 Task: Forward email with the signature Jeffery Brown with the subject Thank you for your cover letter from softage.8@softage.net to softage.6@softage.net and softage.1@softage.net with BCC to softage.2@softage.net with the message Could you please schedule a follow-up meeting to discuss the implementation plan?
Action: Mouse moved to (1054, 178)
Screenshot: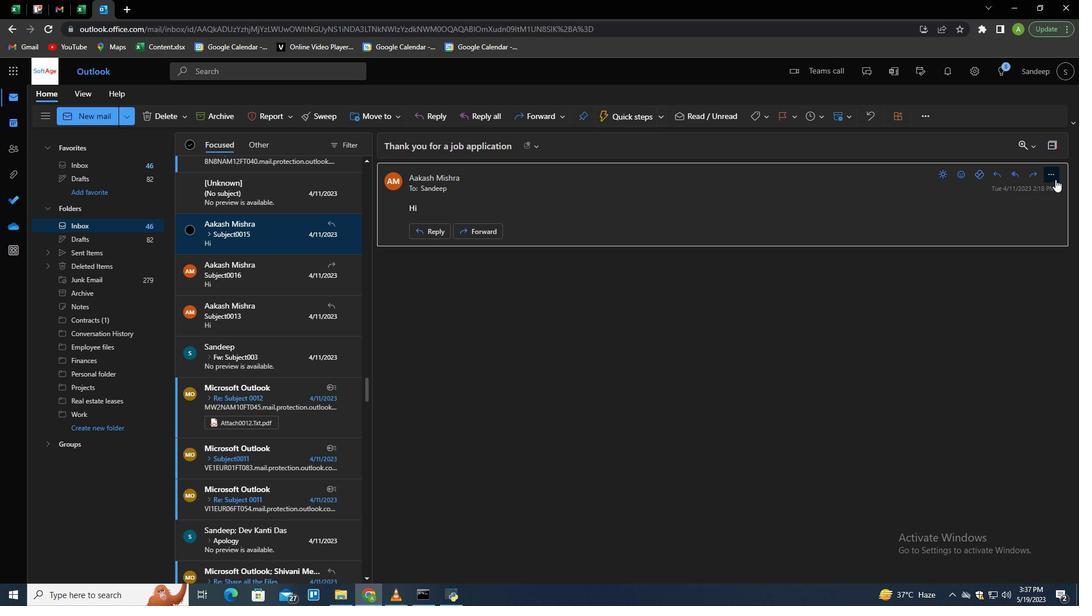 
Action: Mouse pressed left at (1054, 178)
Screenshot: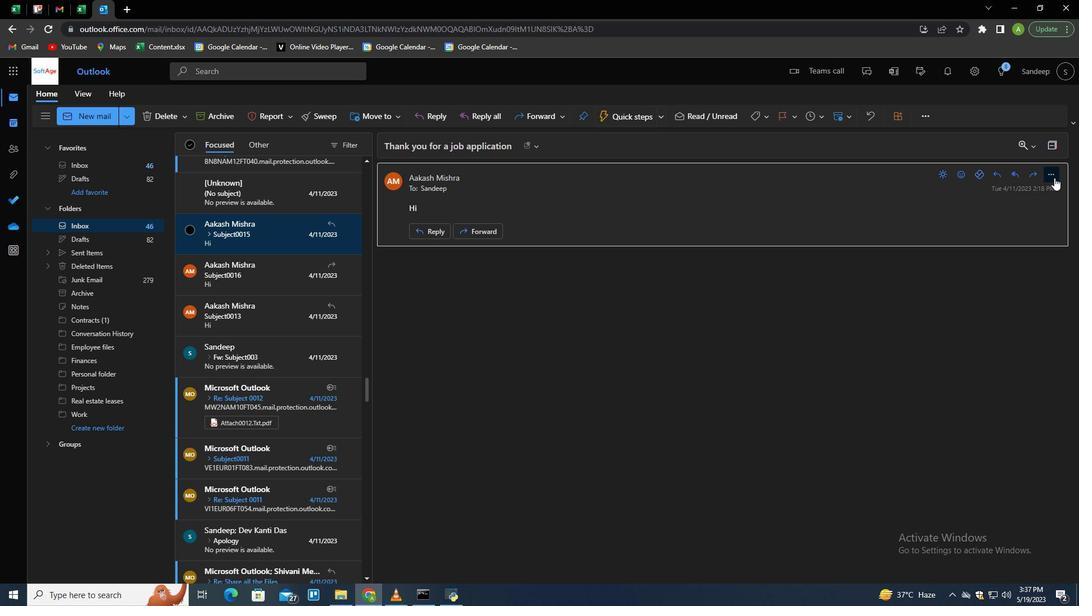 
Action: Mouse moved to (977, 236)
Screenshot: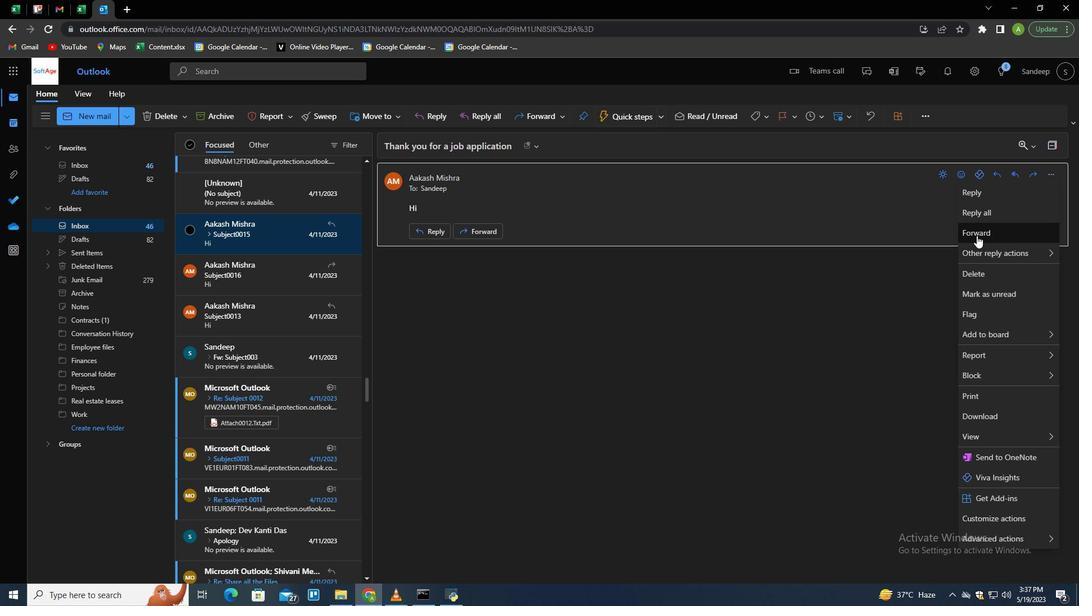 
Action: Mouse pressed left at (977, 236)
Screenshot: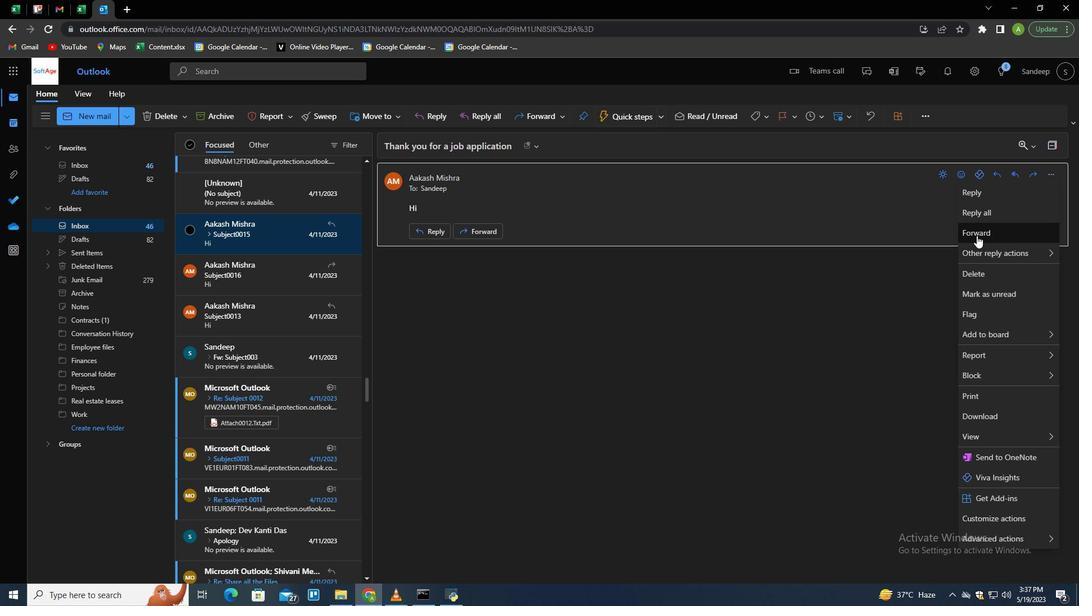 
Action: Mouse moved to (758, 117)
Screenshot: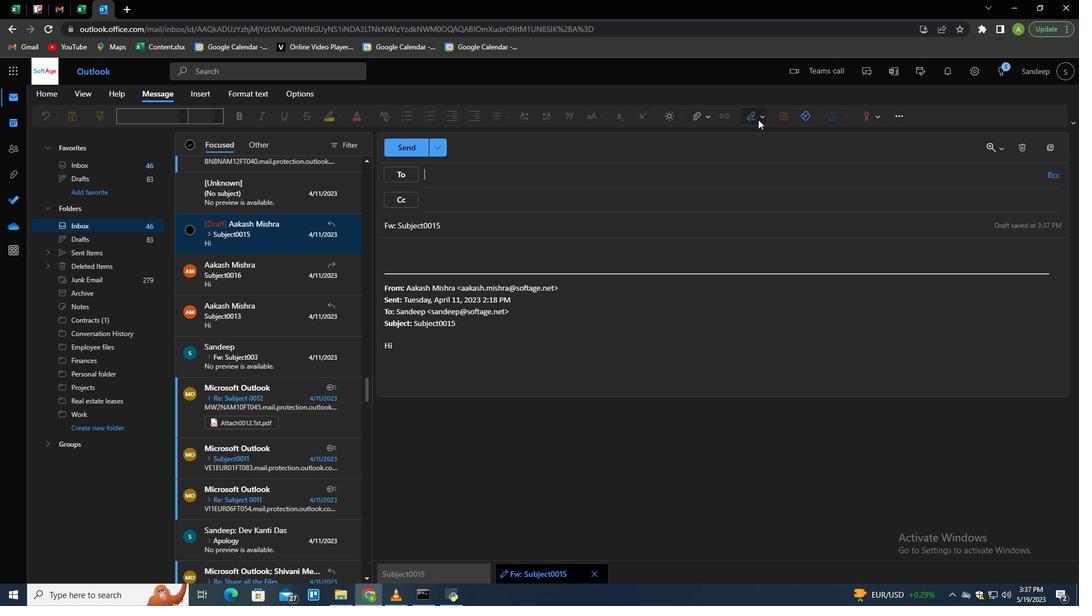 
Action: Mouse pressed left at (758, 117)
Screenshot: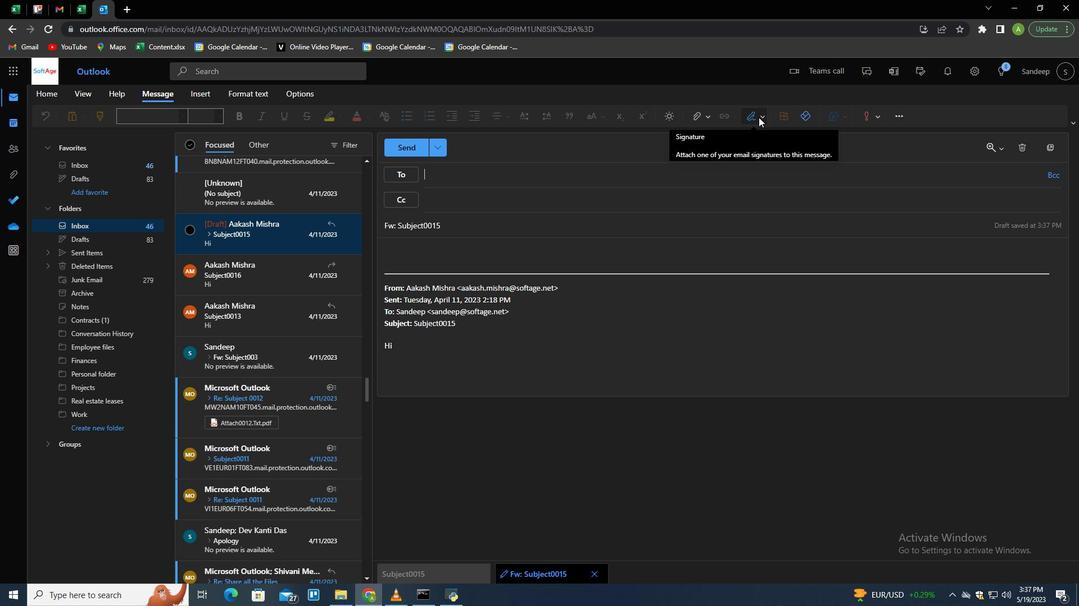 
Action: Mouse moved to (735, 157)
Screenshot: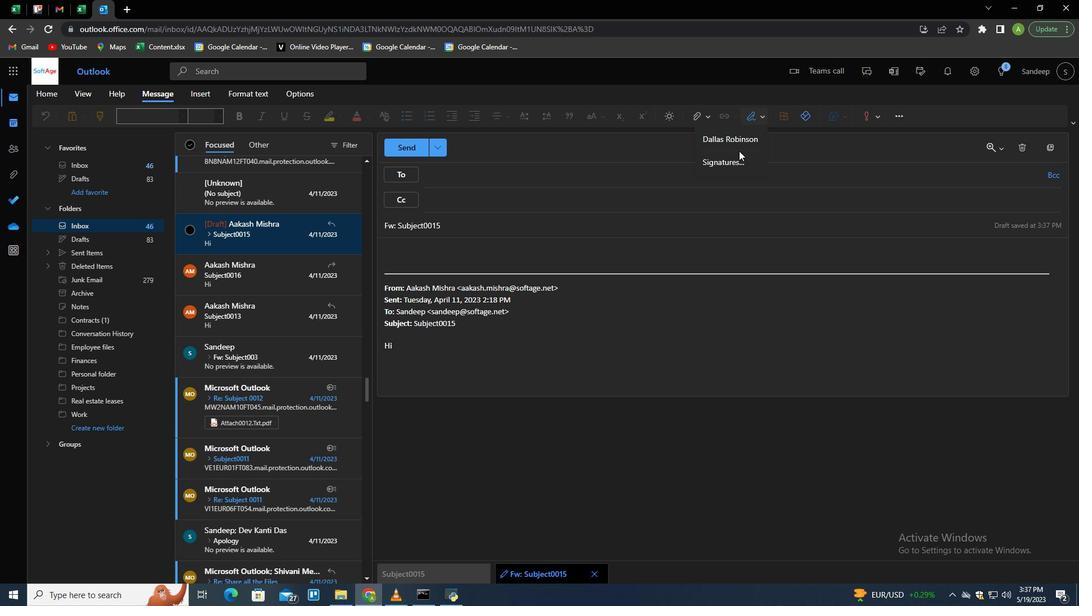 
Action: Mouse pressed left at (735, 157)
Screenshot: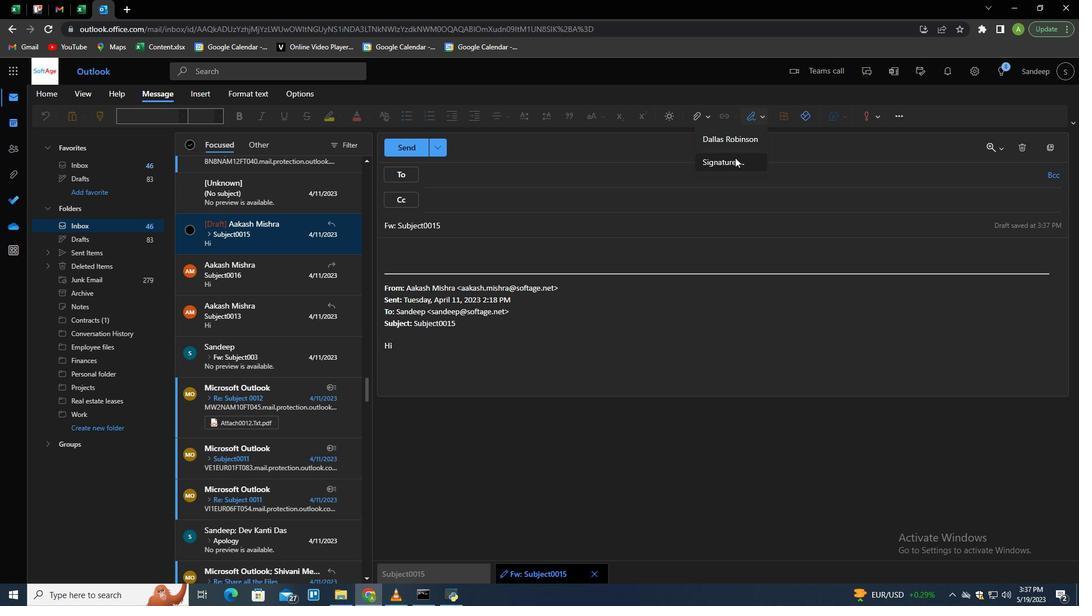 
Action: Mouse moved to (750, 207)
Screenshot: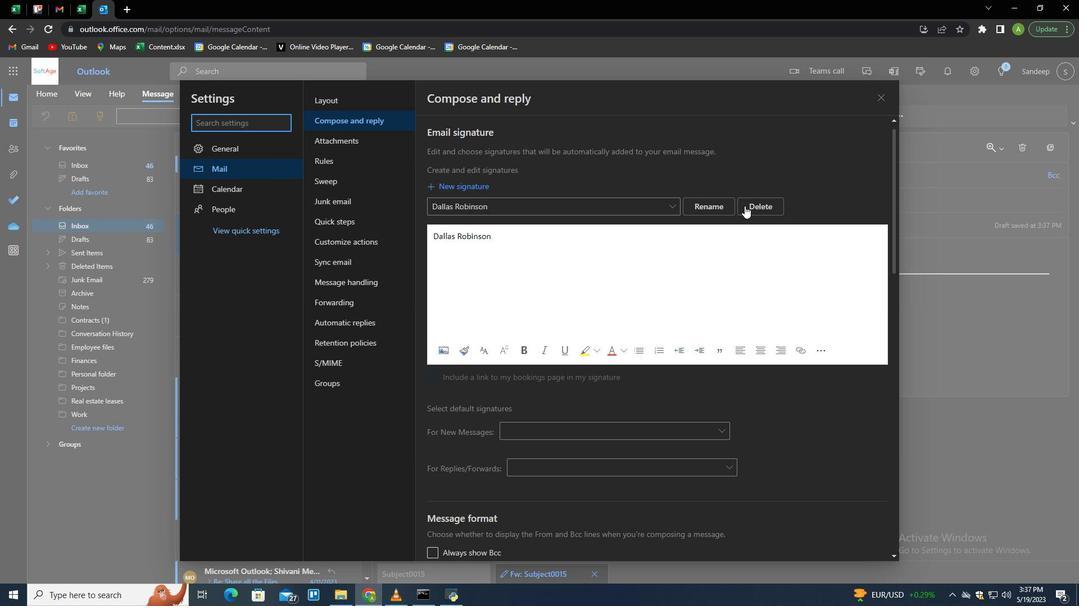 
Action: Mouse pressed left at (750, 207)
Screenshot: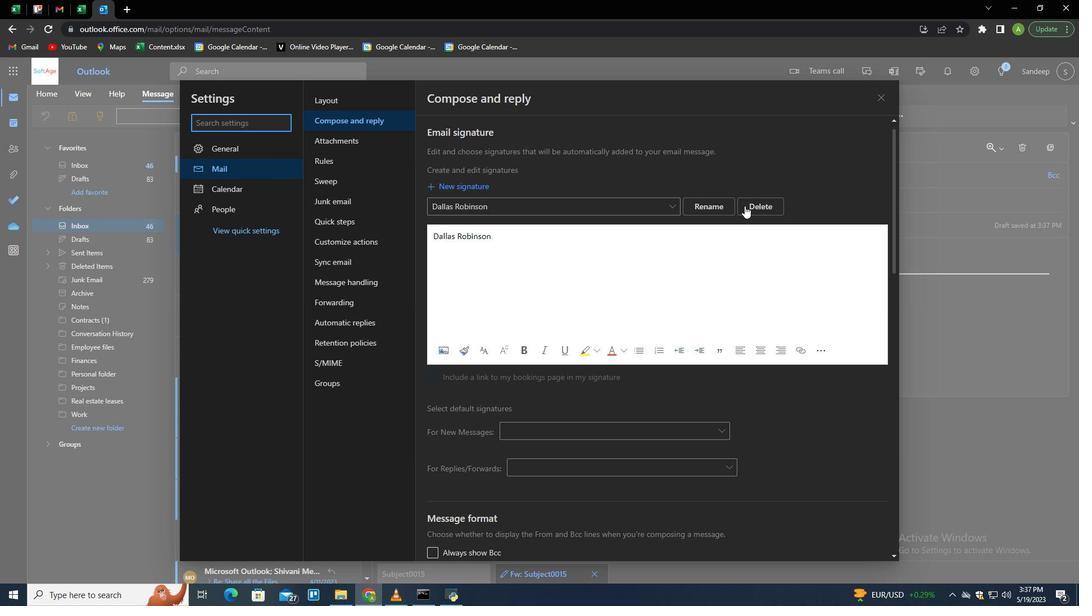 
Action: Mouse moved to (728, 207)
Screenshot: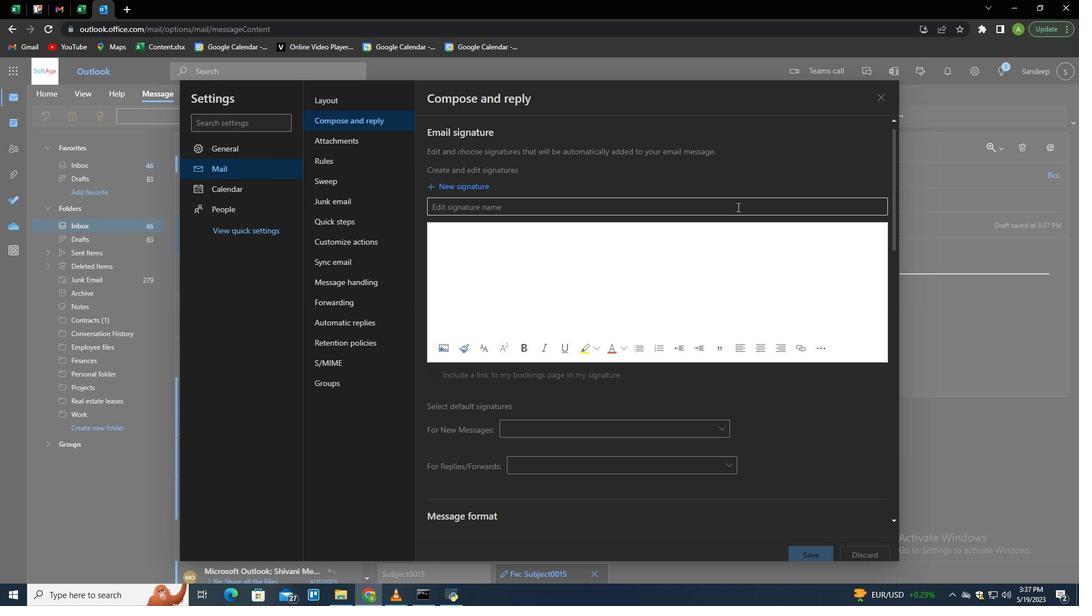 
Action: Mouse pressed left at (728, 207)
Screenshot: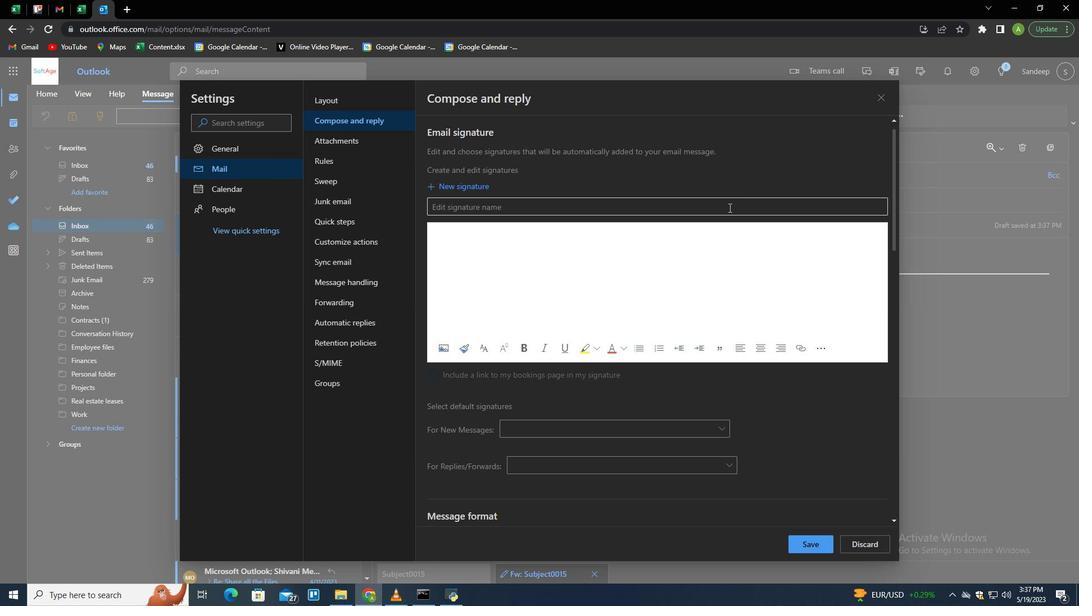 
Action: Mouse moved to (727, 208)
Screenshot: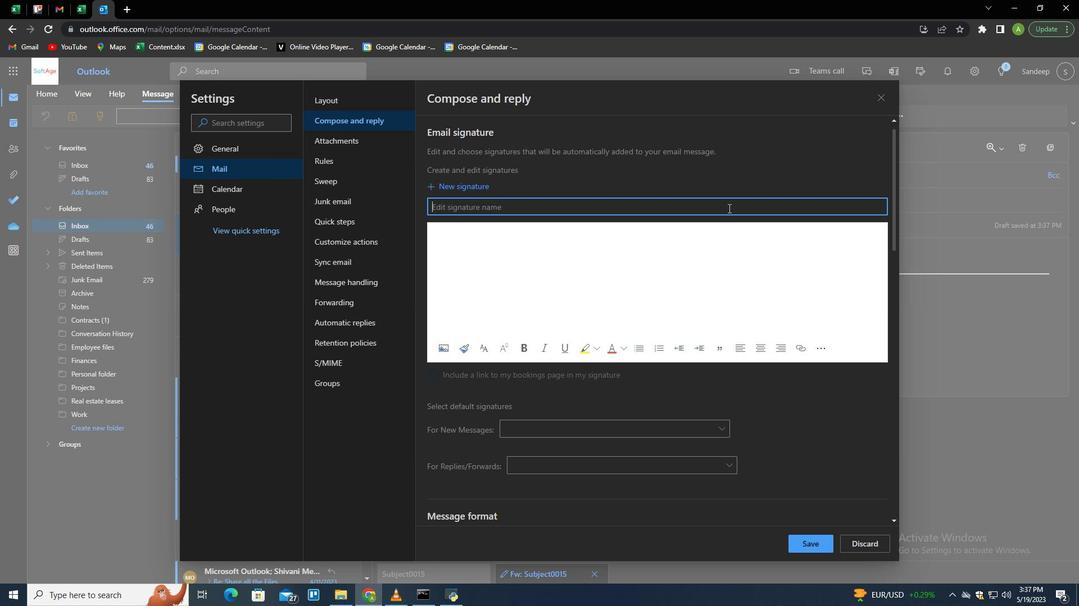 
Action: Key pressed <Key.shift>Jeffery<Key.space><Key.shift>Brown<Key.tab><Key.shift><Key.shift><Key.shift>Jeffery<Key.space><Key.shift>Brown
Screenshot: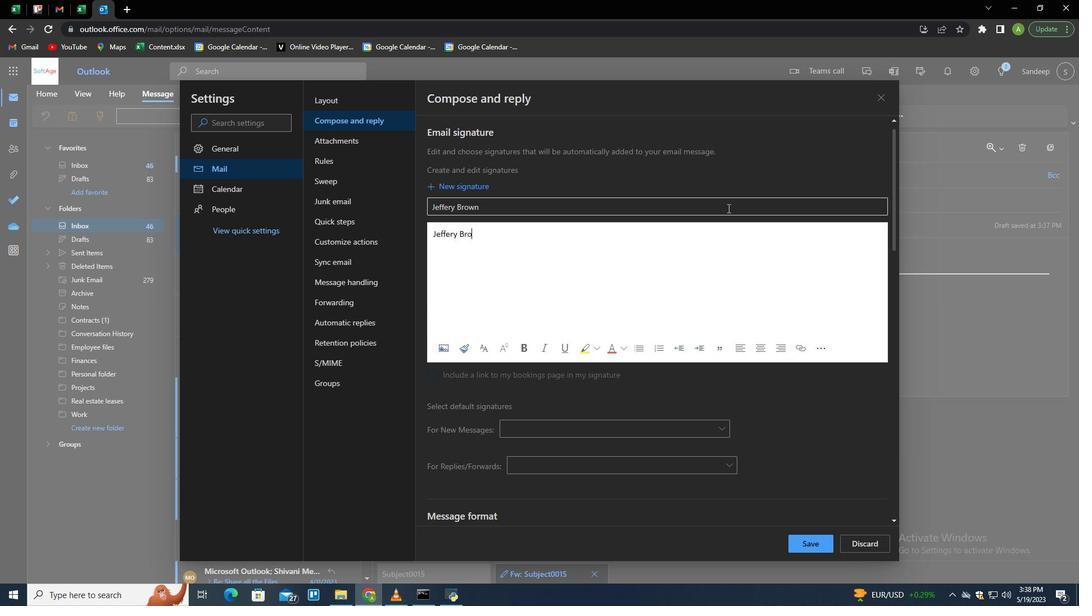 
Action: Mouse moved to (797, 538)
Screenshot: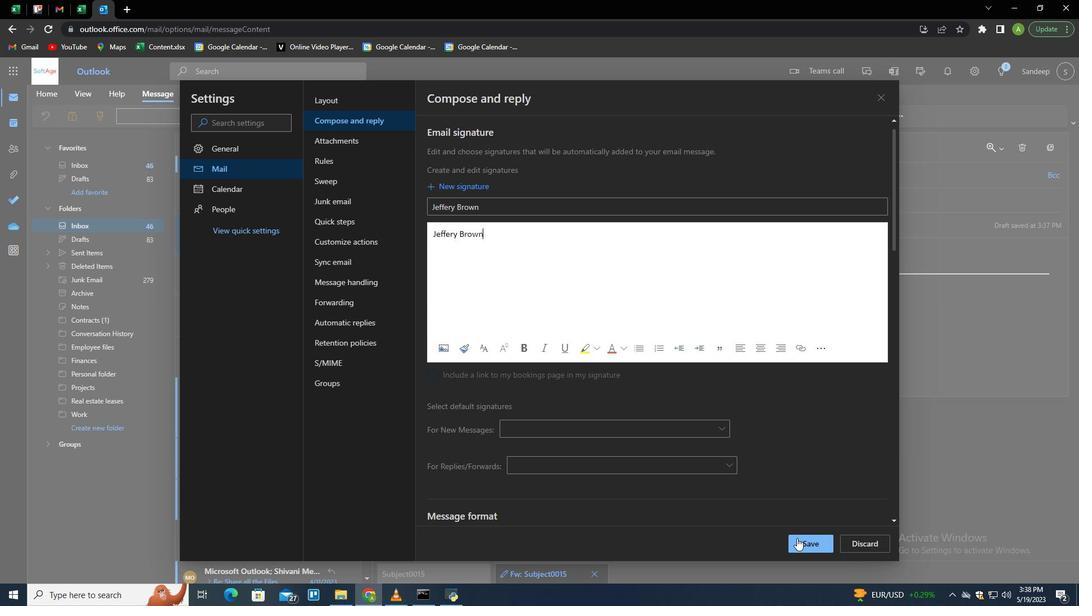 
Action: Mouse pressed left at (797, 538)
Screenshot: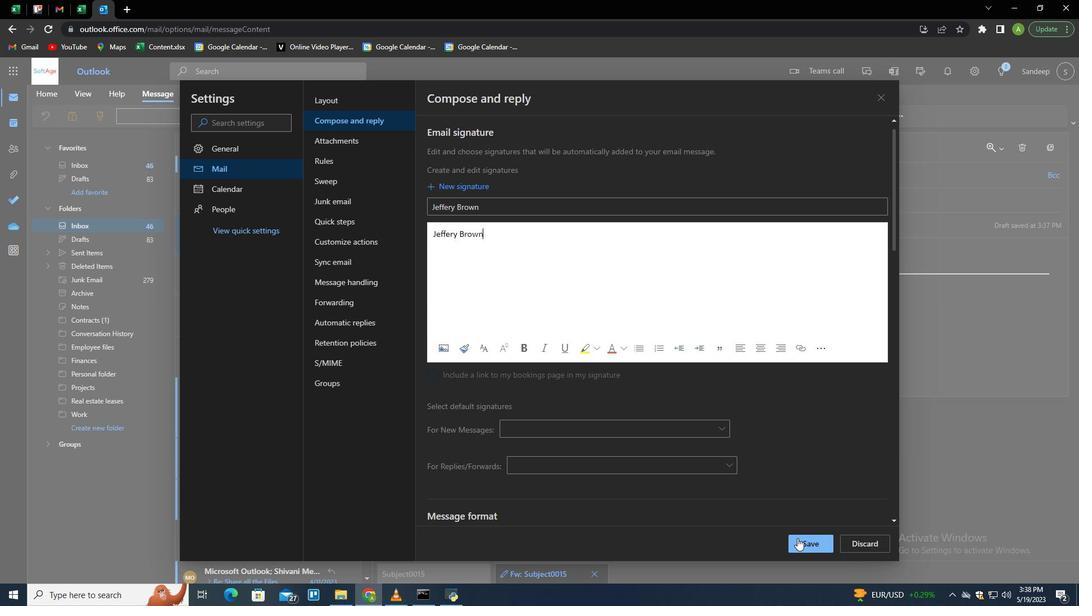 
Action: Mouse moved to (1012, 360)
Screenshot: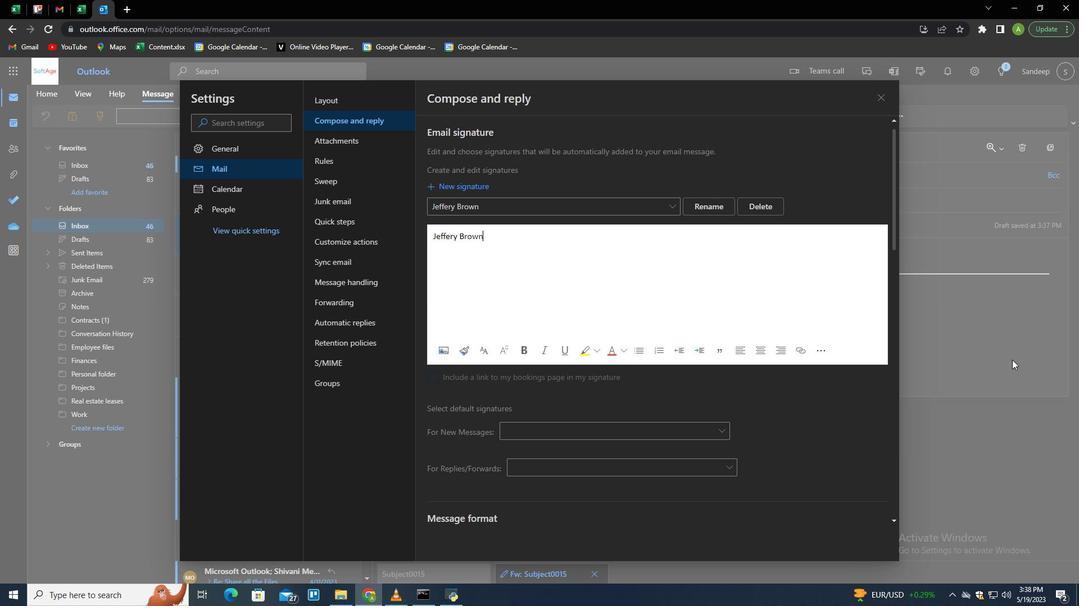 
Action: Mouse pressed left at (1012, 360)
Screenshot: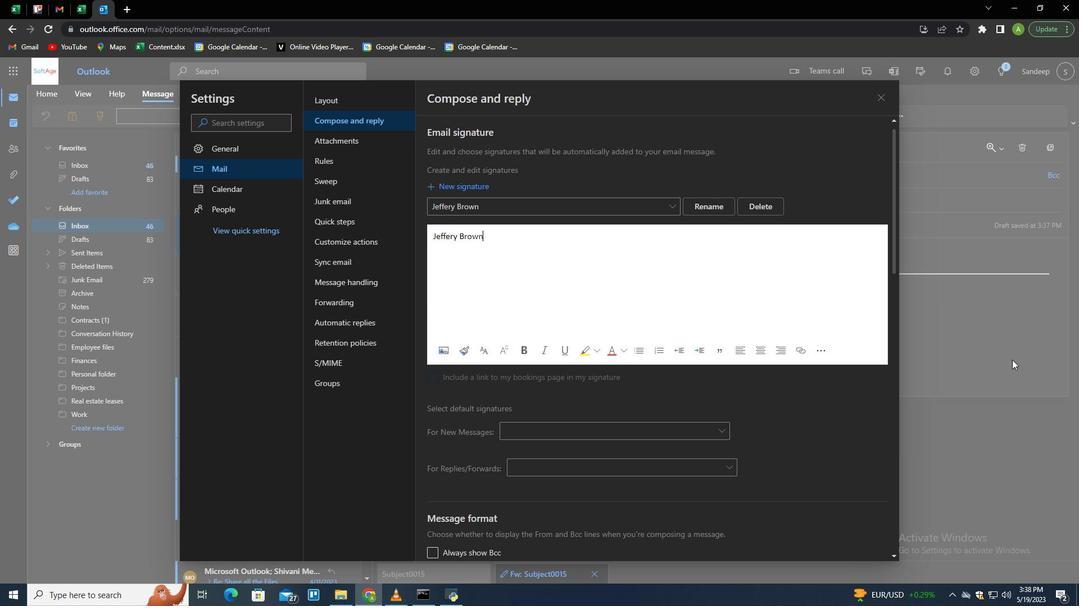 
Action: Mouse moved to (759, 120)
Screenshot: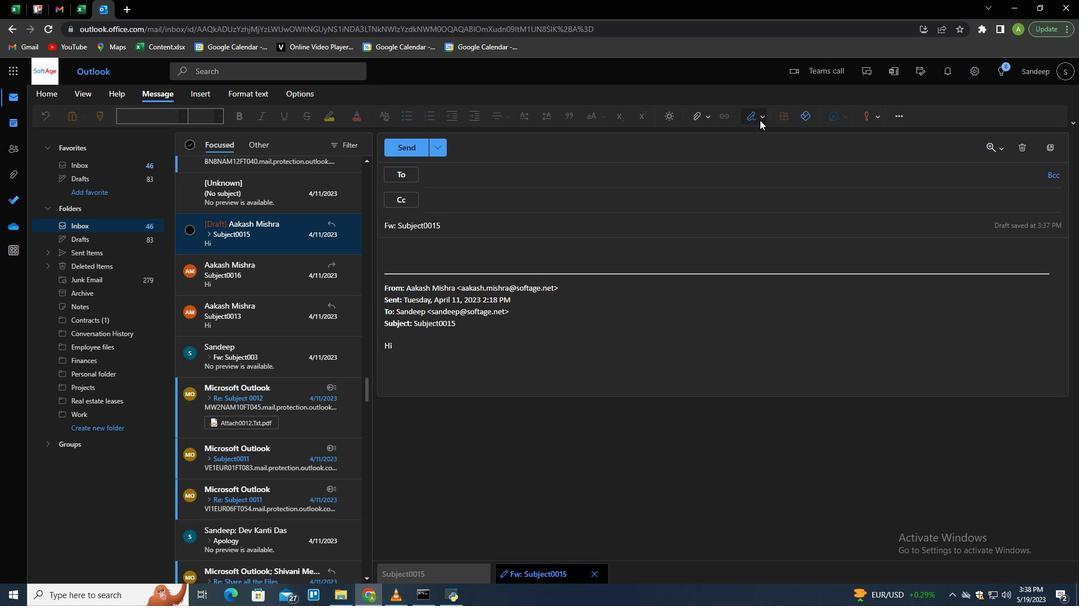 
Action: Mouse pressed left at (759, 120)
Screenshot: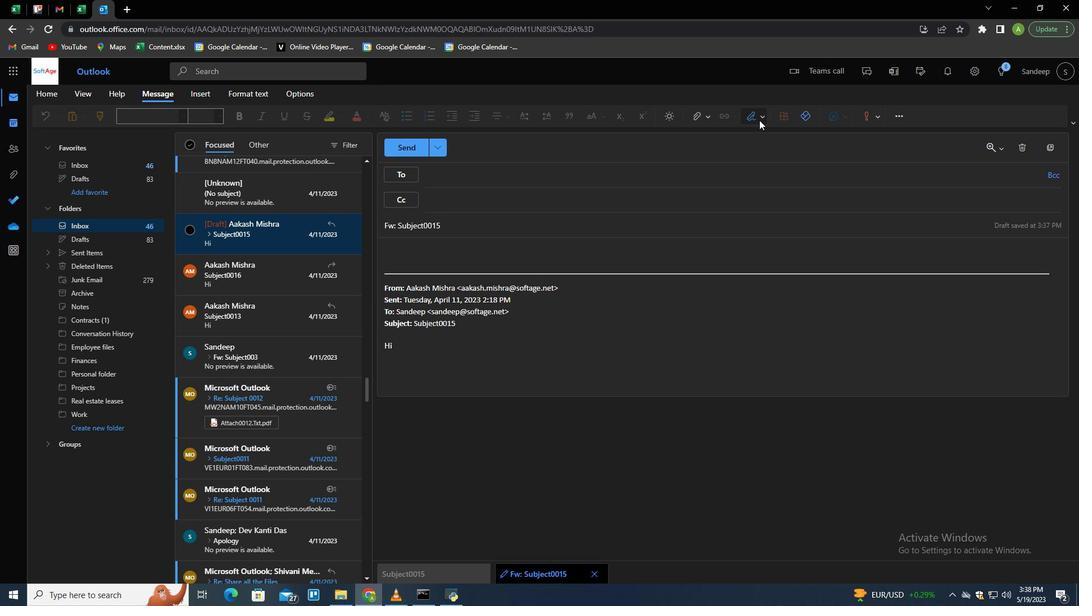 
Action: Mouse moved to (739, 140)
Screenshot: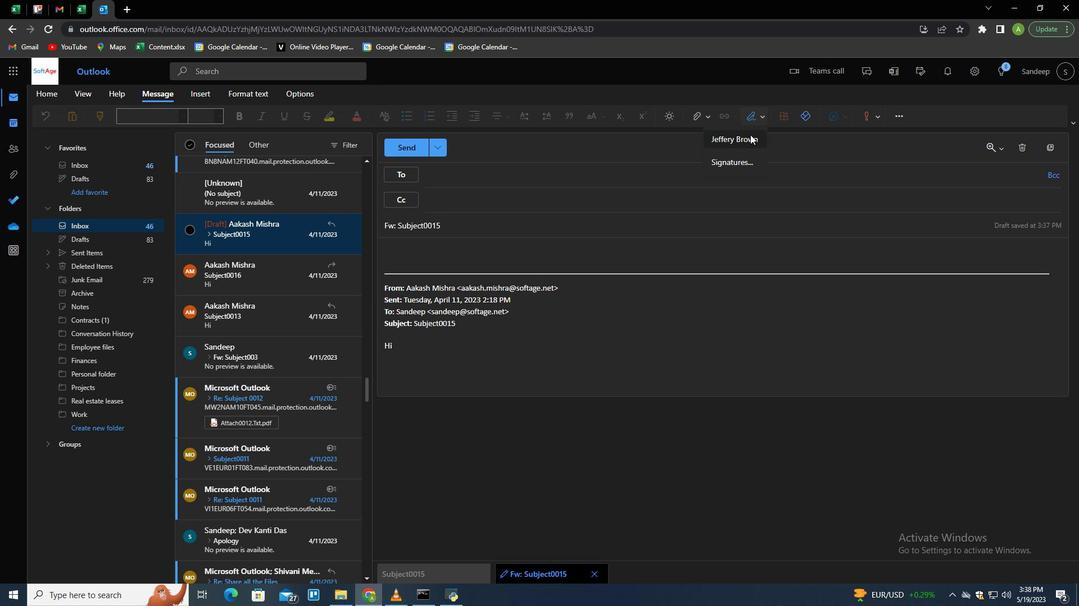 
Action: Mouse pressed left at (739, 140)
Screenshot: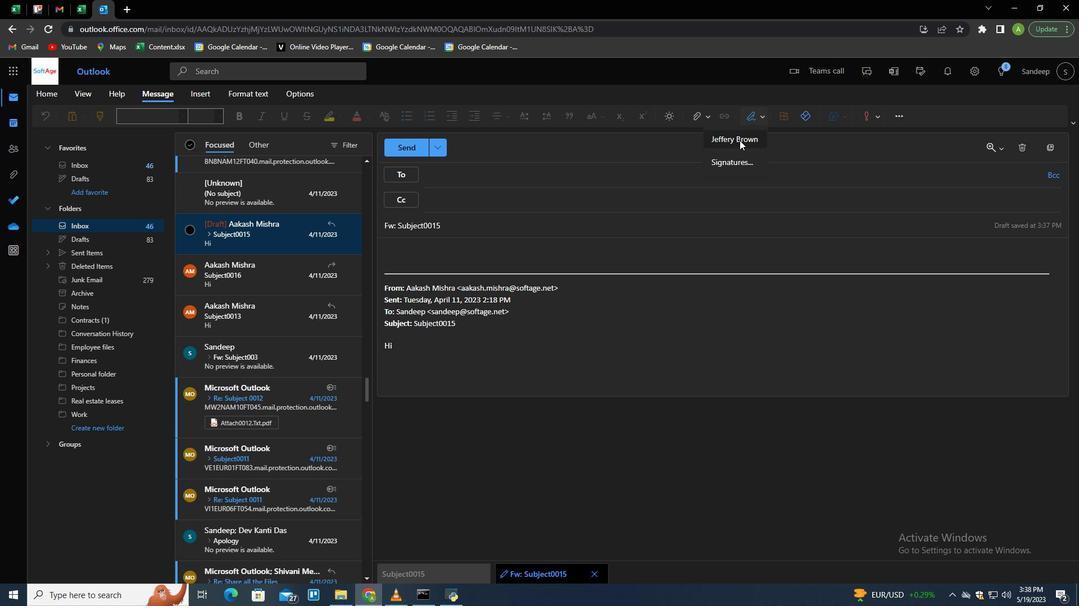 
Action: Mouse moved to (398, 227)
Screenshot: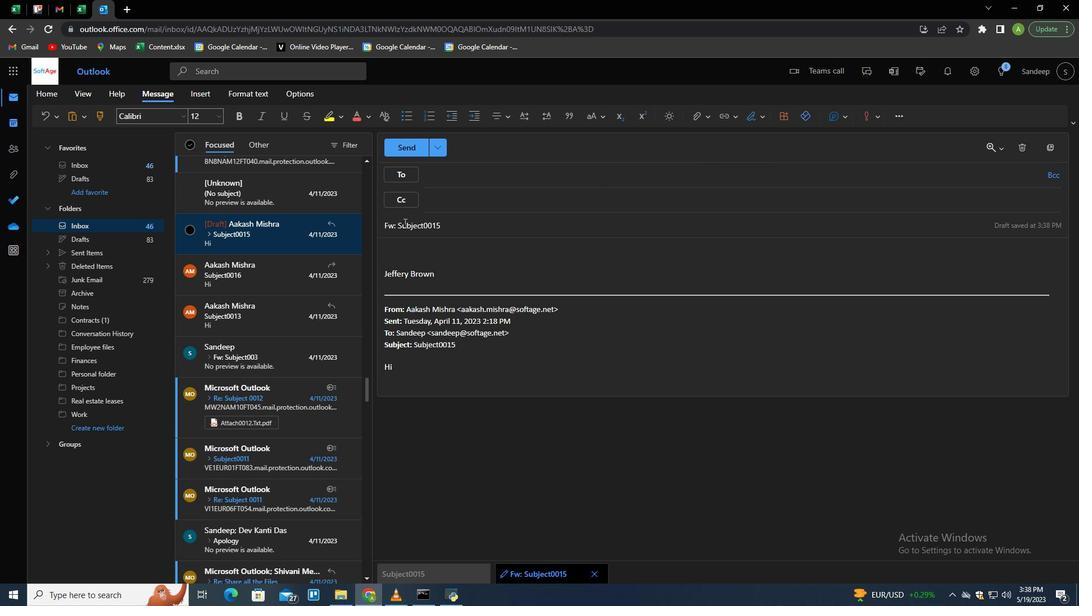 
Action: Mouse pressed left at (398, 227)
Screenshot: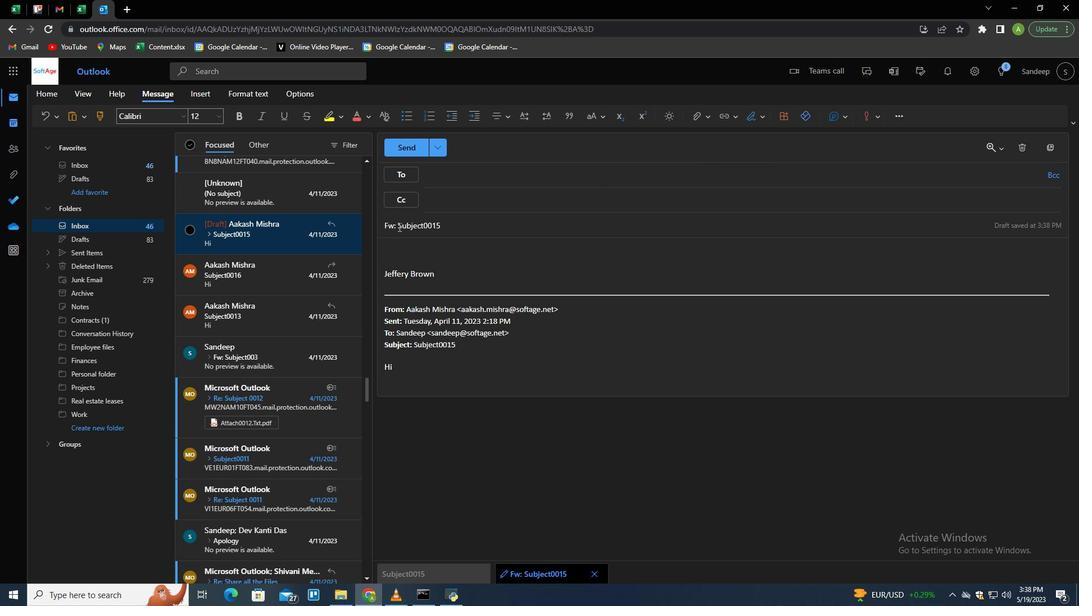 
Action: Mouse moved to (494, 238)
Screenshot: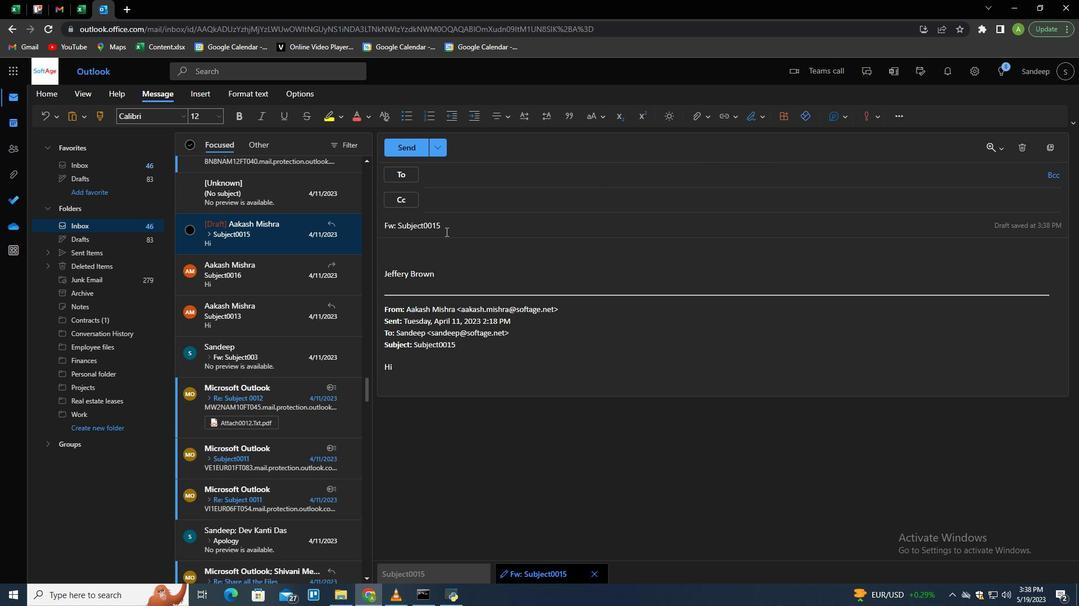 
Action: Key pressed <Key.shift_r><Key.end><Key.shift>Thank<Key.space>you<Key.space>for<Key.space>your<Key.space>cover<Key.space>letter
Screenshot: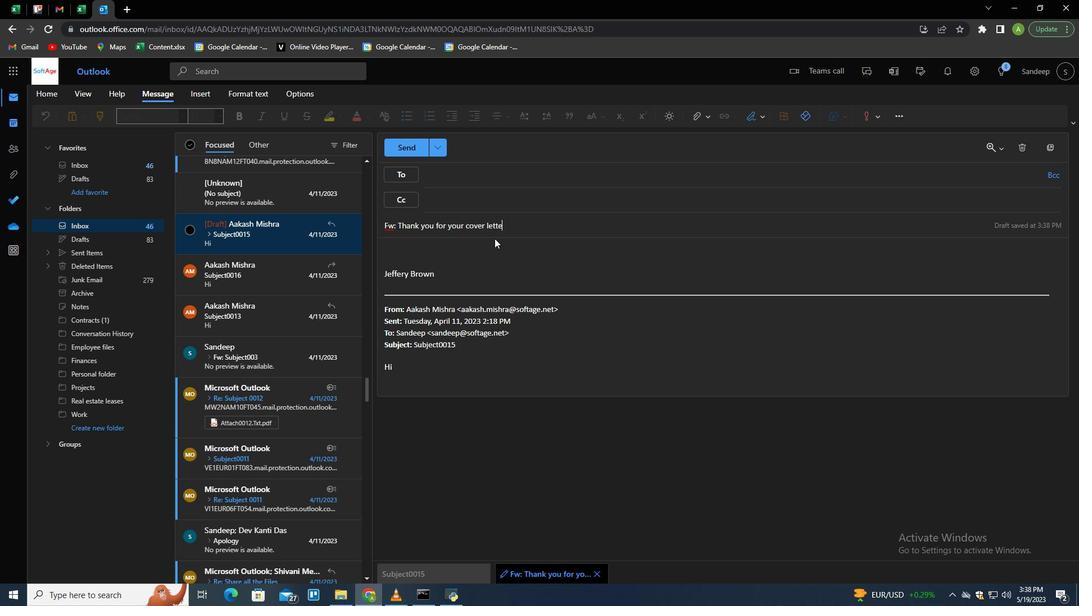 
Action: Mouse moved to (469, 177)
Screenshot: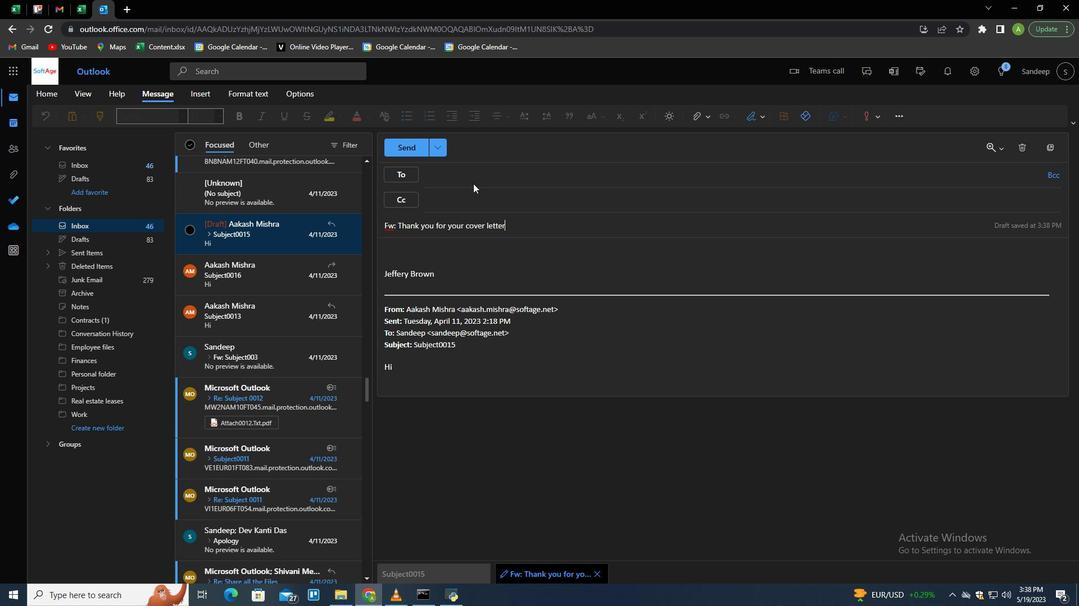 
Action: Mouse pressed left at (469, 177)
Screenshot: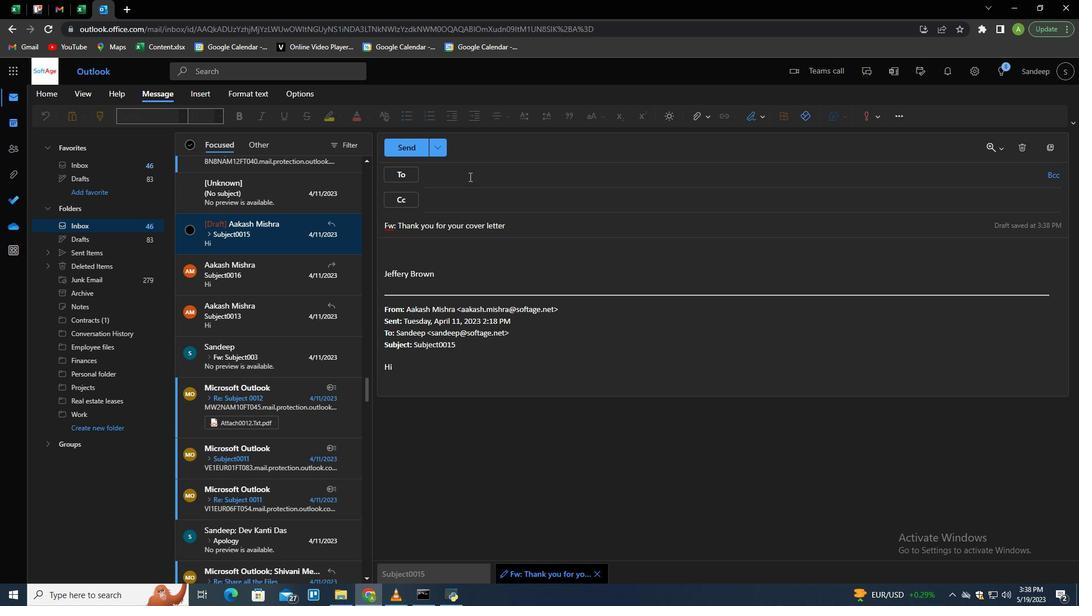 
Action: Key pressed softage.6<Key.shift>@softa.<Key.backspace>ge.net<Key.enter>softaga.2<Key.shift><Key.backspace>1<Key.shift>@softag.e<Key.backspace><Key.backspace>e.ent<Key.backspace><Key.backspace><Key.backspace>net<Key.enter><Key.backspace>softage.1<Key.shift>@softage.net
Screenshot: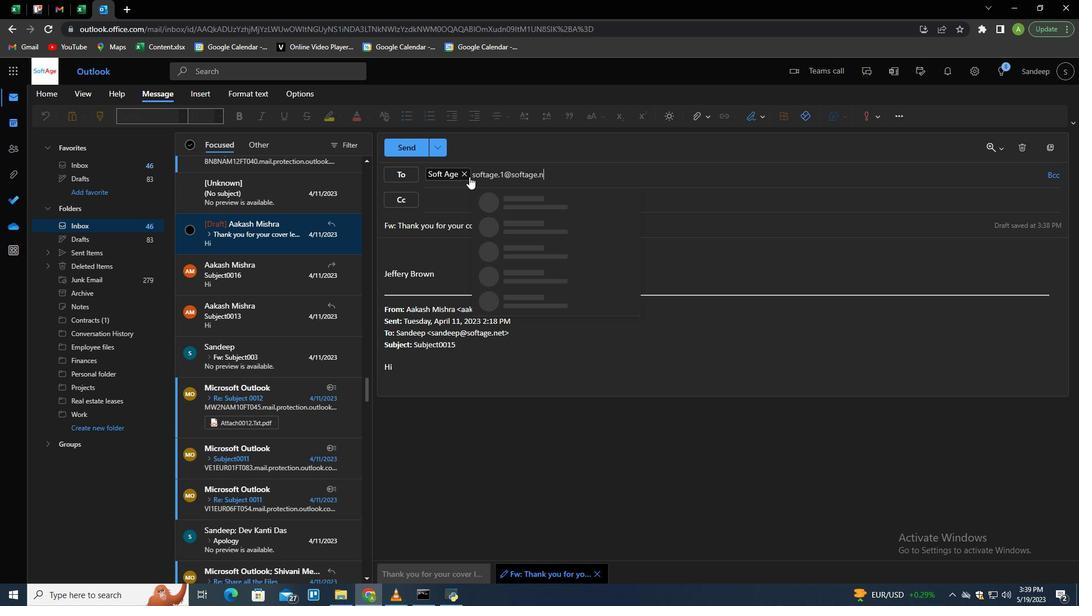 
Action: Mouse moved to (541, 202)
Screenshot: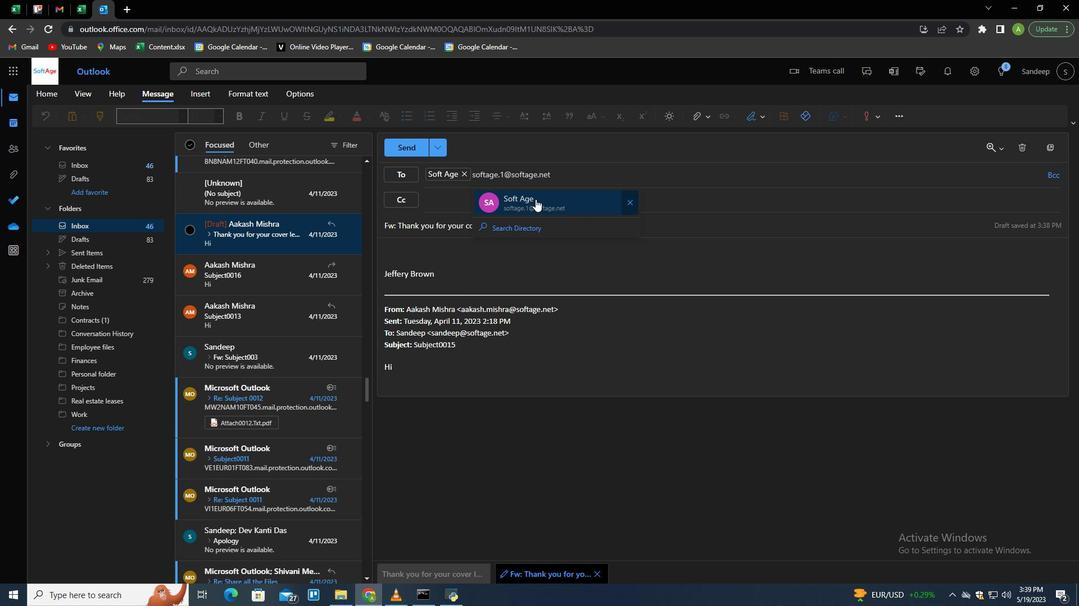 
Action: Mouse pressed left at (541, 202)
Screenshot: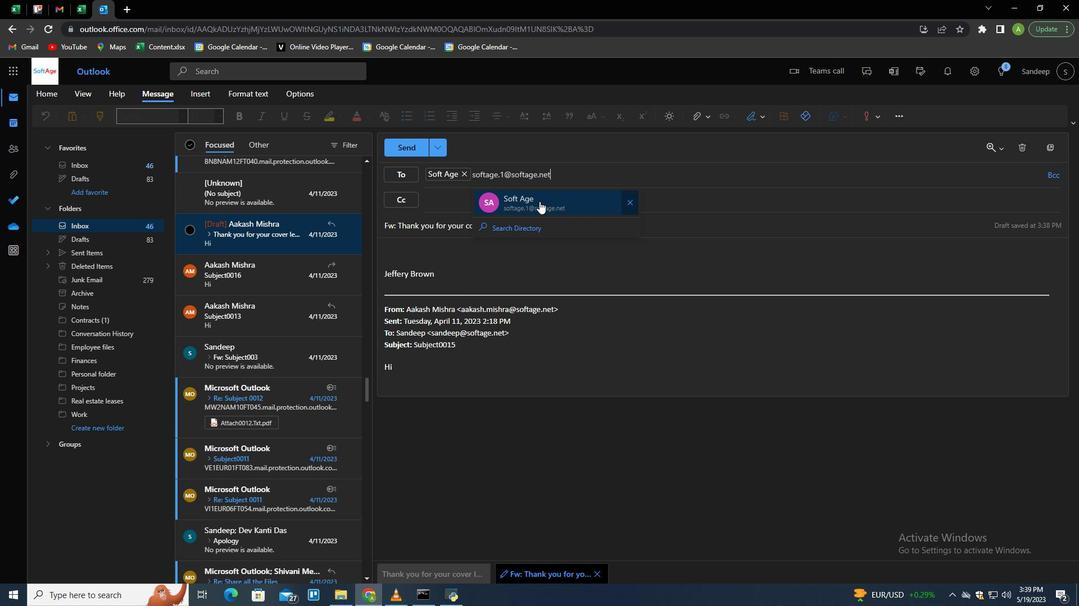 
Action: Mouse moved to (478, 202)
Screenshot: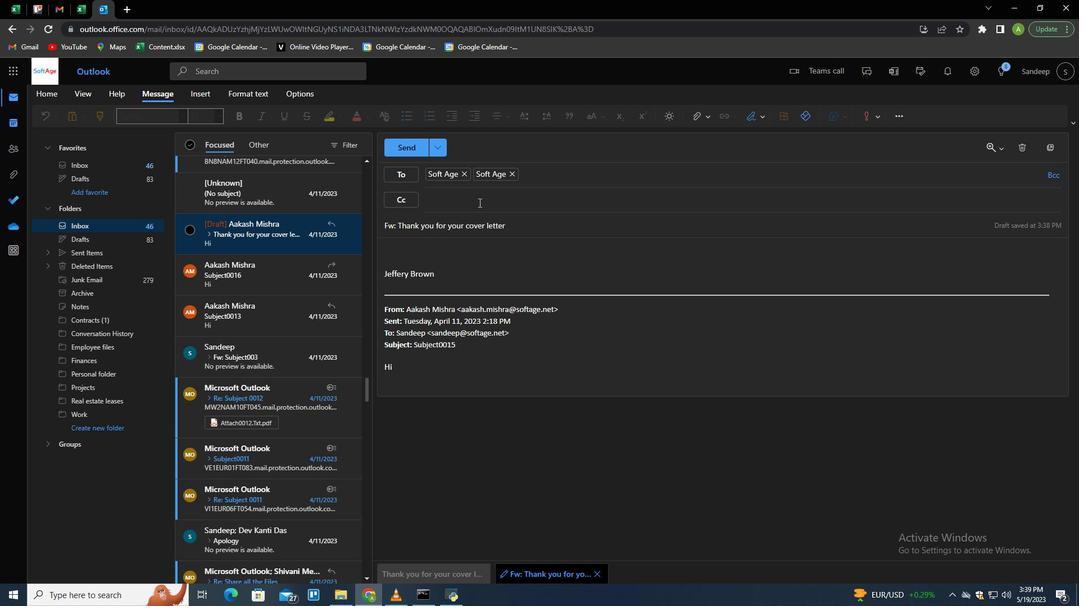 
Action: Mouse pressed left at (478, 202)
Screenshot: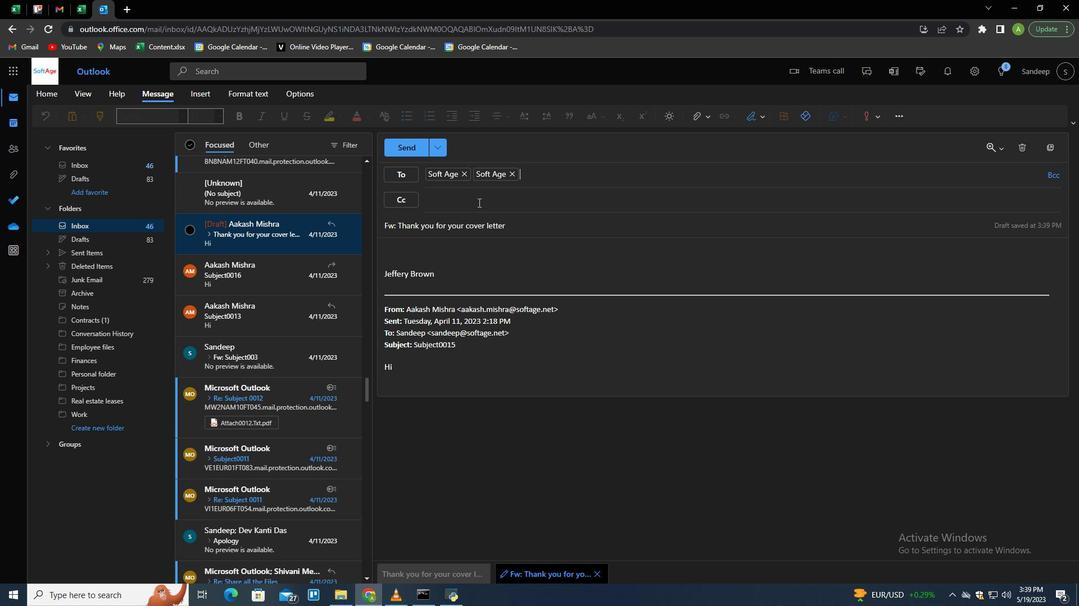 
Action: Mouse moved to (1047, 183)
Screenshot: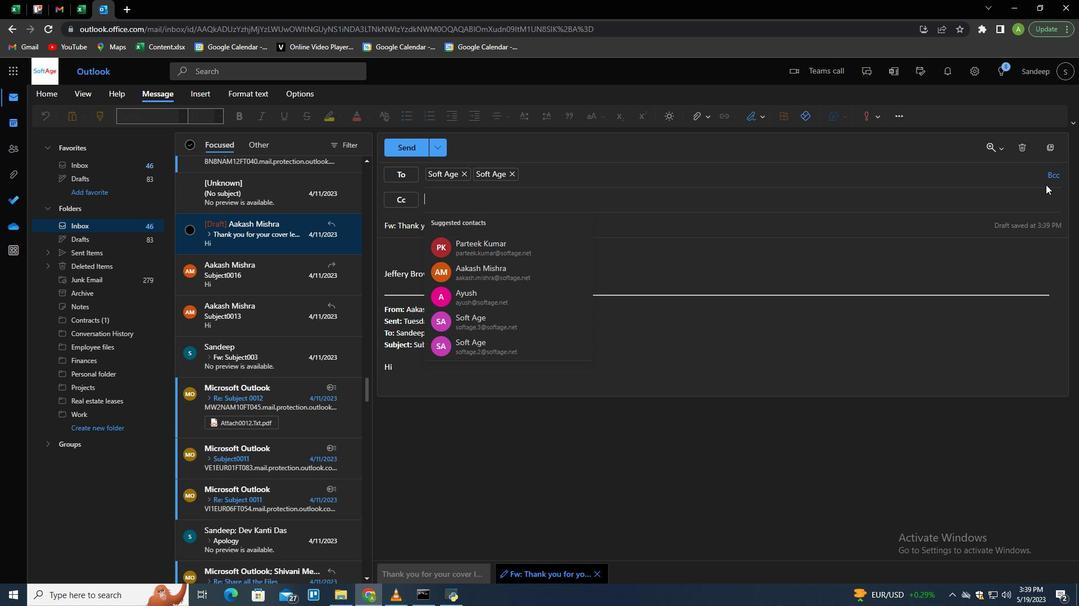 
Action: Mouse pressed left at (1047, 183)
Screenshot: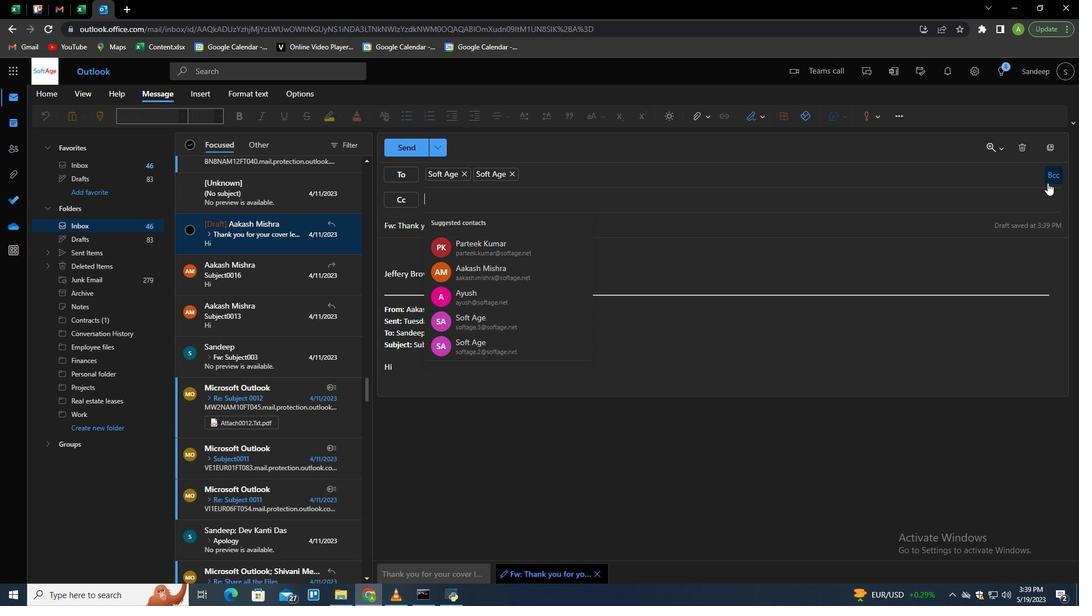 
Action: Mouse moved to (450, 220)
Screenshot: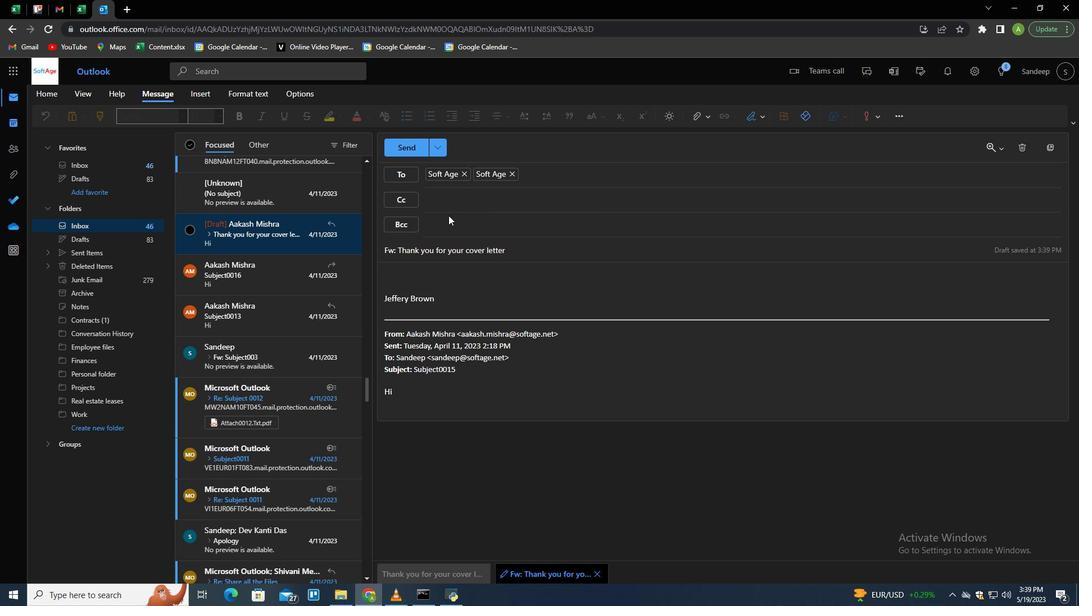 
Action: Key pressed softage.2<Key.shift>@softage.net<Key.enter>
Screenshot: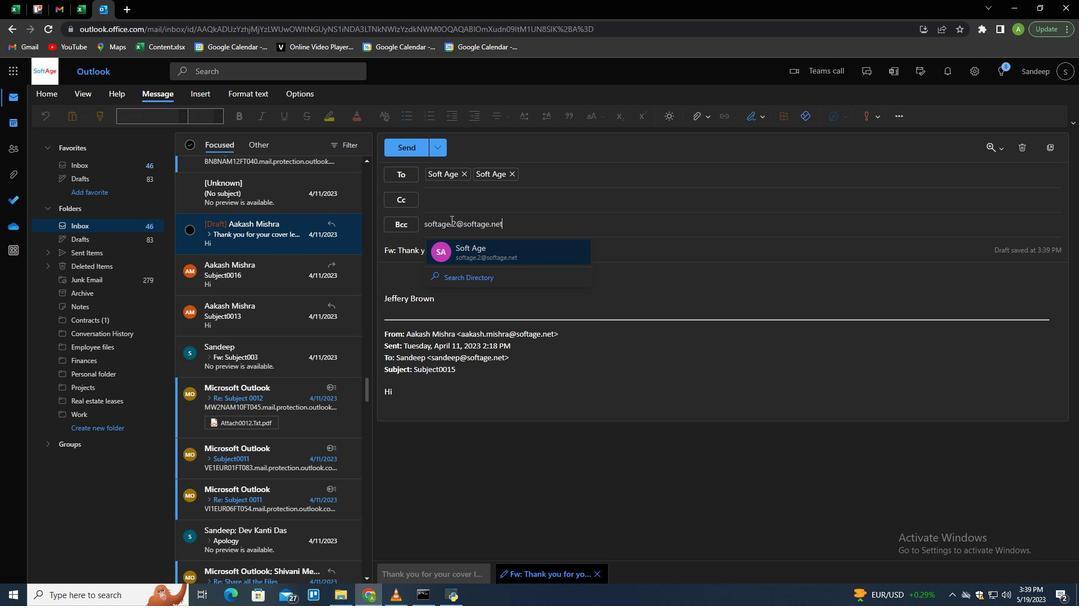 
Action: Mouse moved to (542, 252)
Screenshot: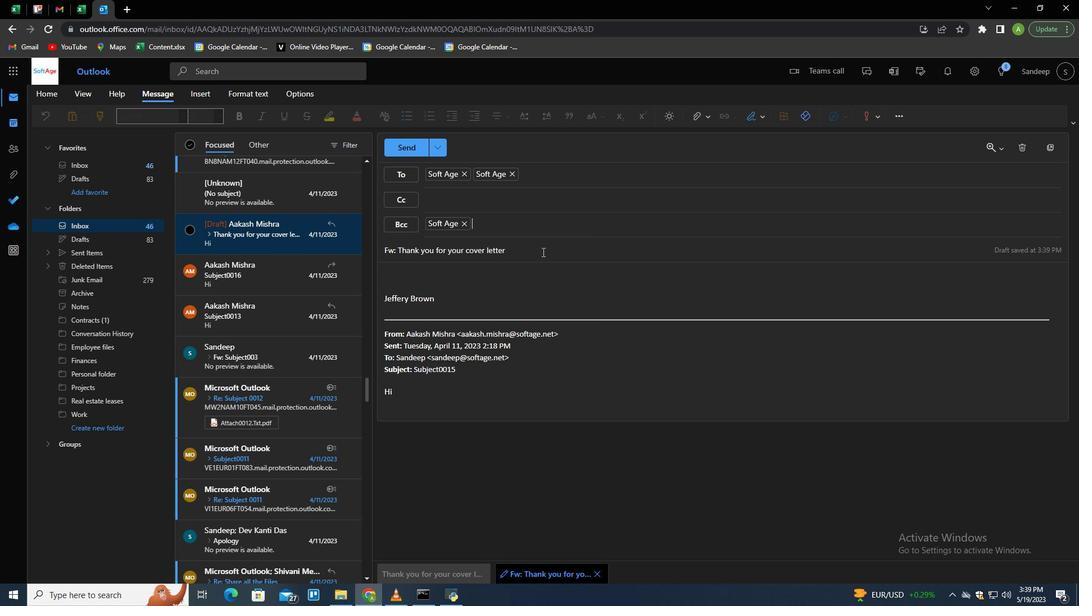 
Action: Mouse pressed left at (542, 252)
Screenshot: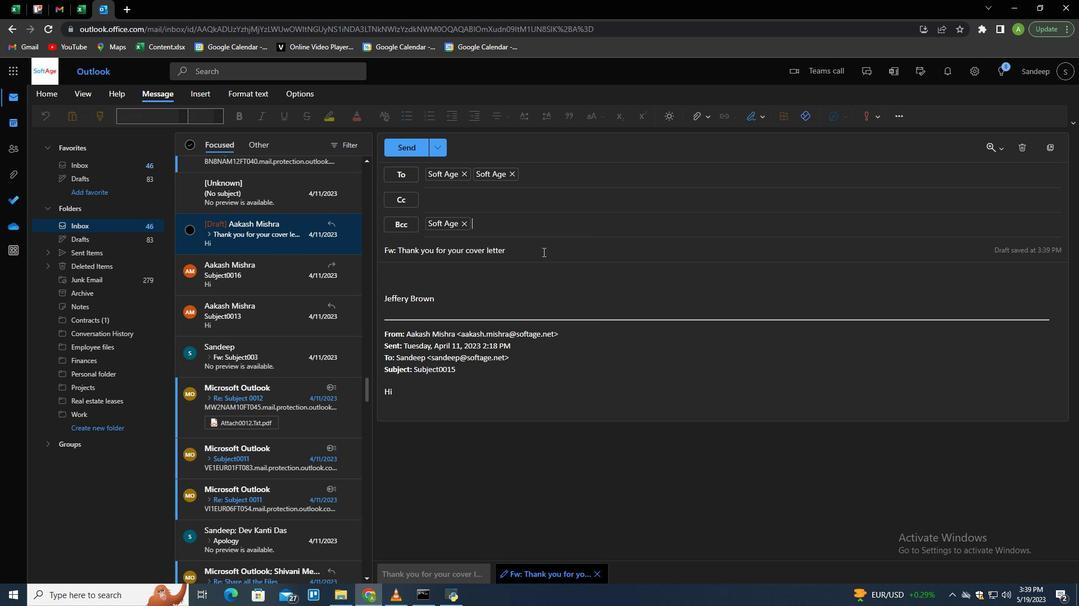 
Action: Mouse moved to (541, 252)
Screenshot: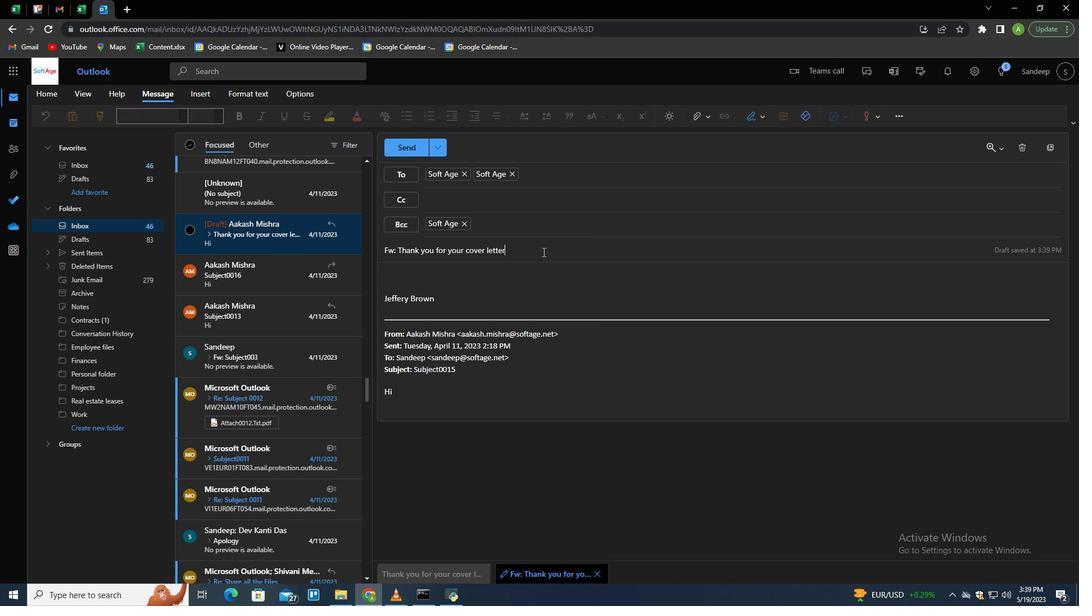 
Action: Key pressed <Key.tab>
Screenshot: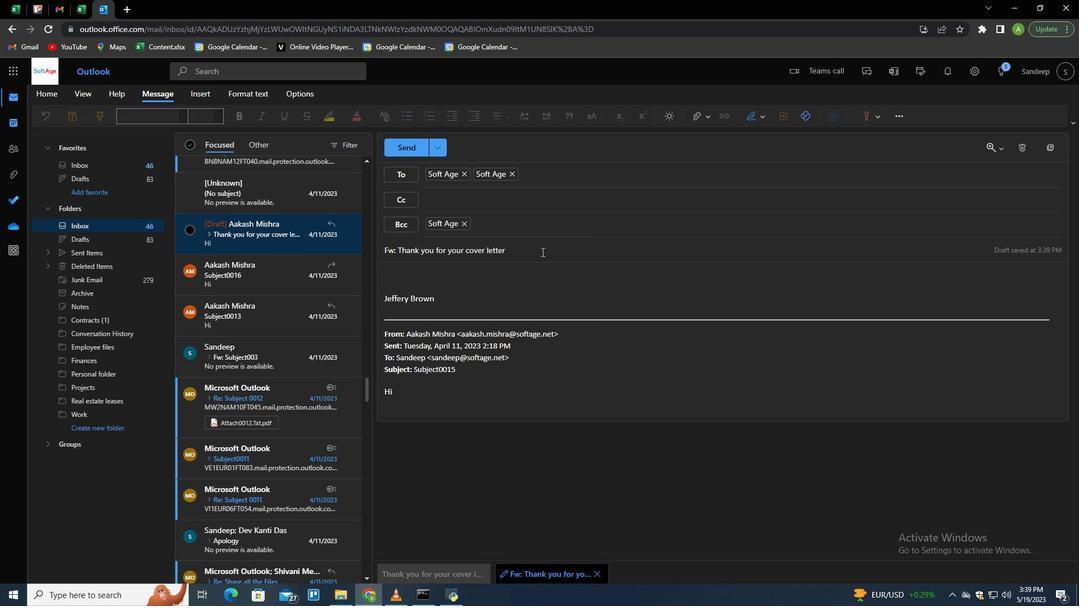
Action: Mouse moved to (541, 252)
Screenshot: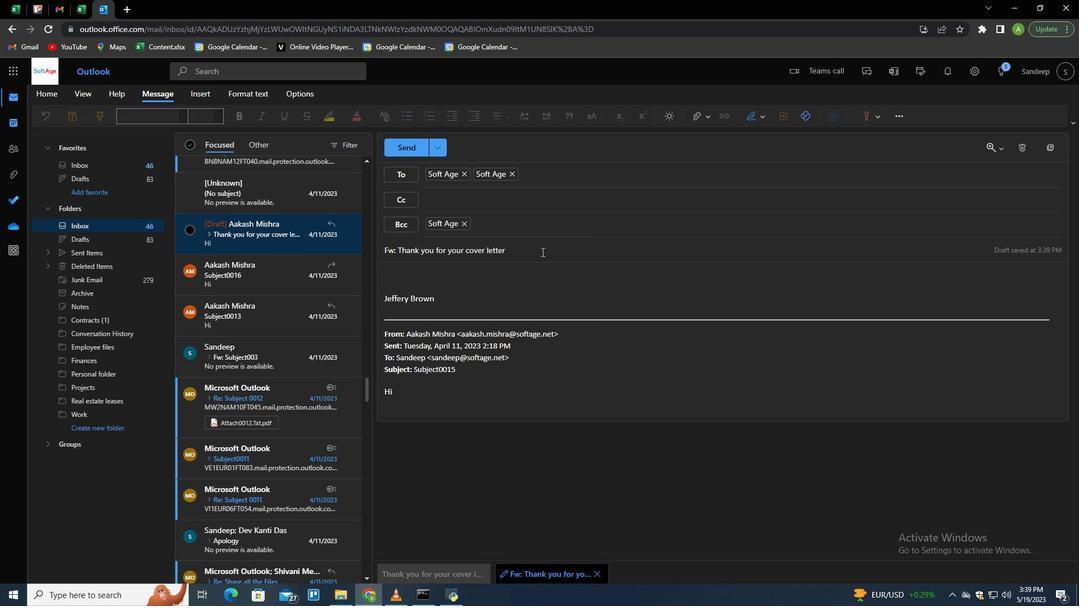 
Action: Key pressed <Key.shift>Could<Key.space>you<Key.space>please<Key.space>c<Key.backspace>schedule<Key.space>a<Key.space>lfo<Key.backspace><Key.backspace><Key.backspace>follow<Key.space><Key.backspace>-up<Key.space>meeting<Key.space>to<Key.space>discuss<Key.space>the<Key.space>implementation<Key.space>plan<Key.shift>?<Key.enter>
Screenshot: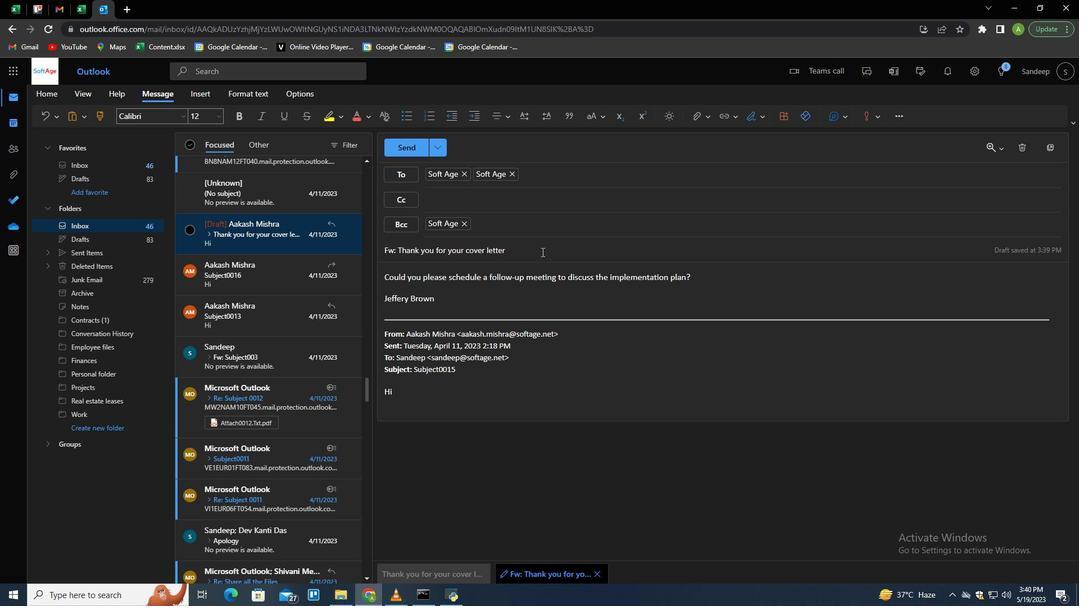 
